 Task: Create an event for the team-building cooking competition on the 24th at 12:00 PM.
Action: Mouse moved to (135, 330)
Screenshot: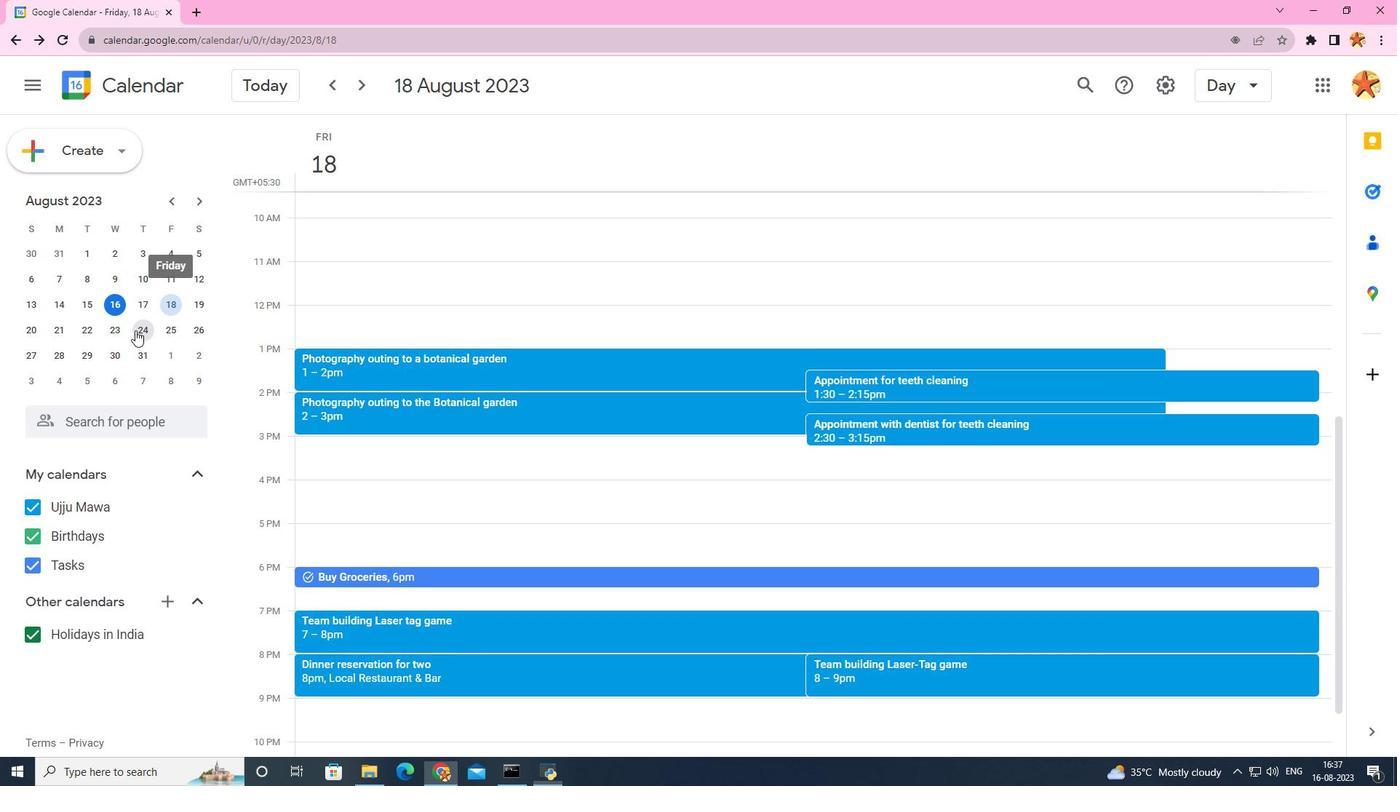 
Action: Mouse pressed left at (135, 330)
Screenshot: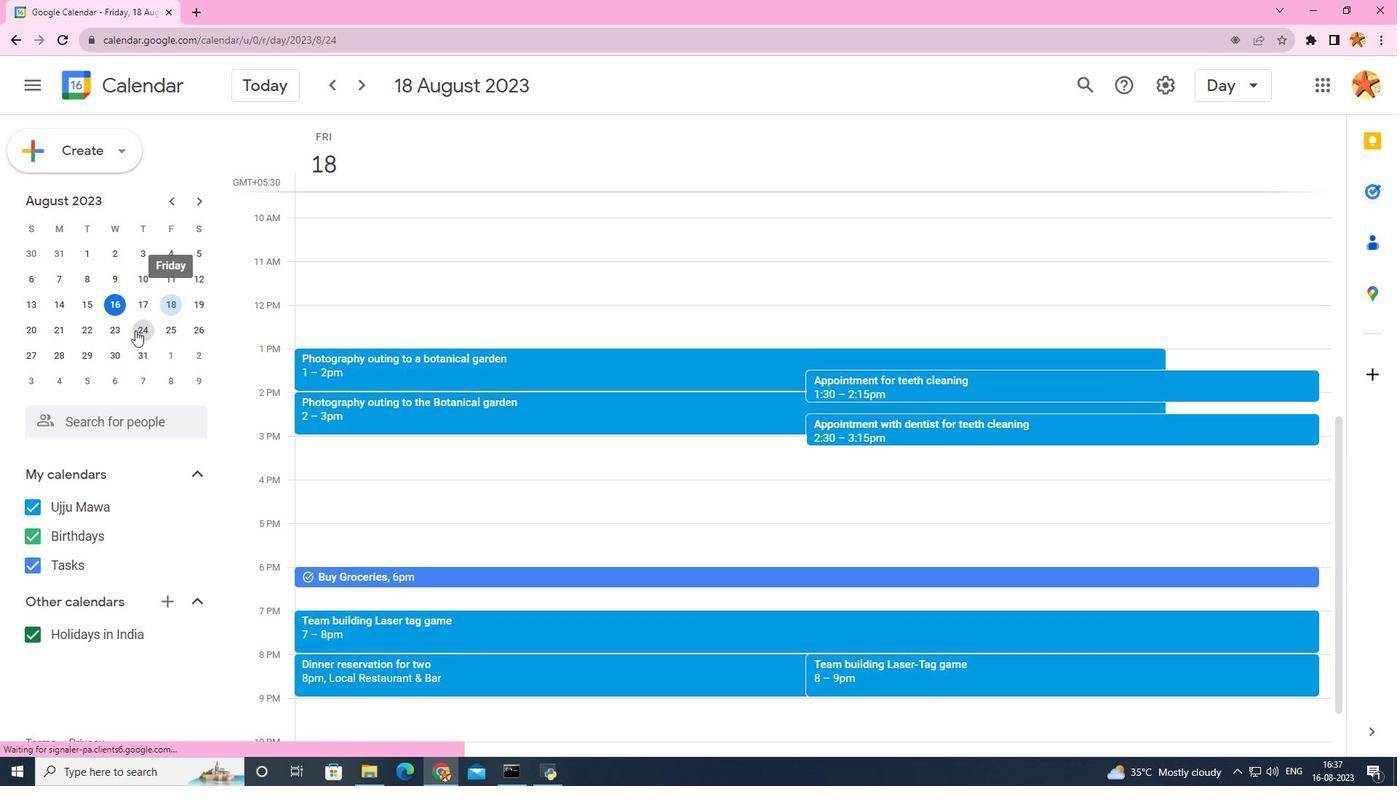 
Action: Mouse moved to (317, 310)
Screenshot: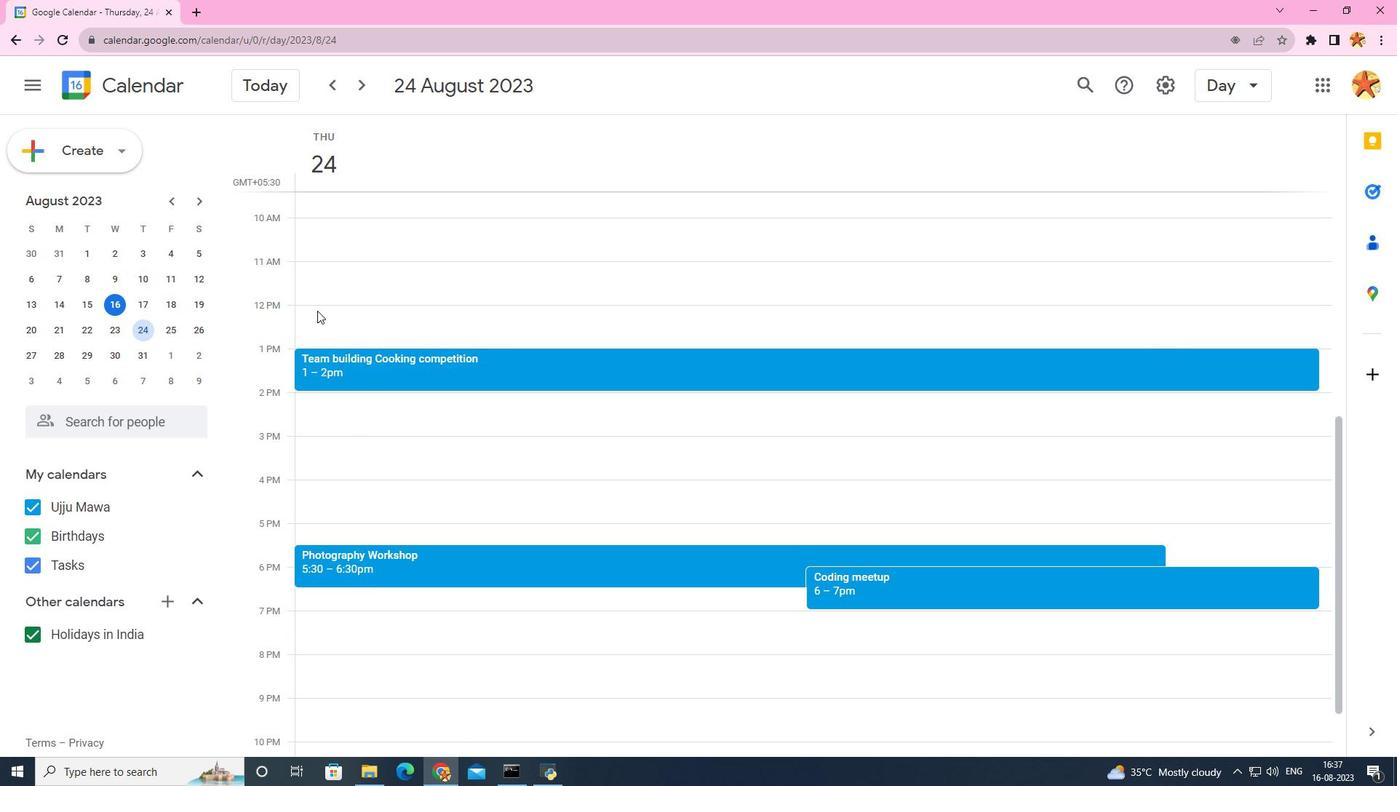 
Action: Mouse pressed left at (317, 310)
Screenshot: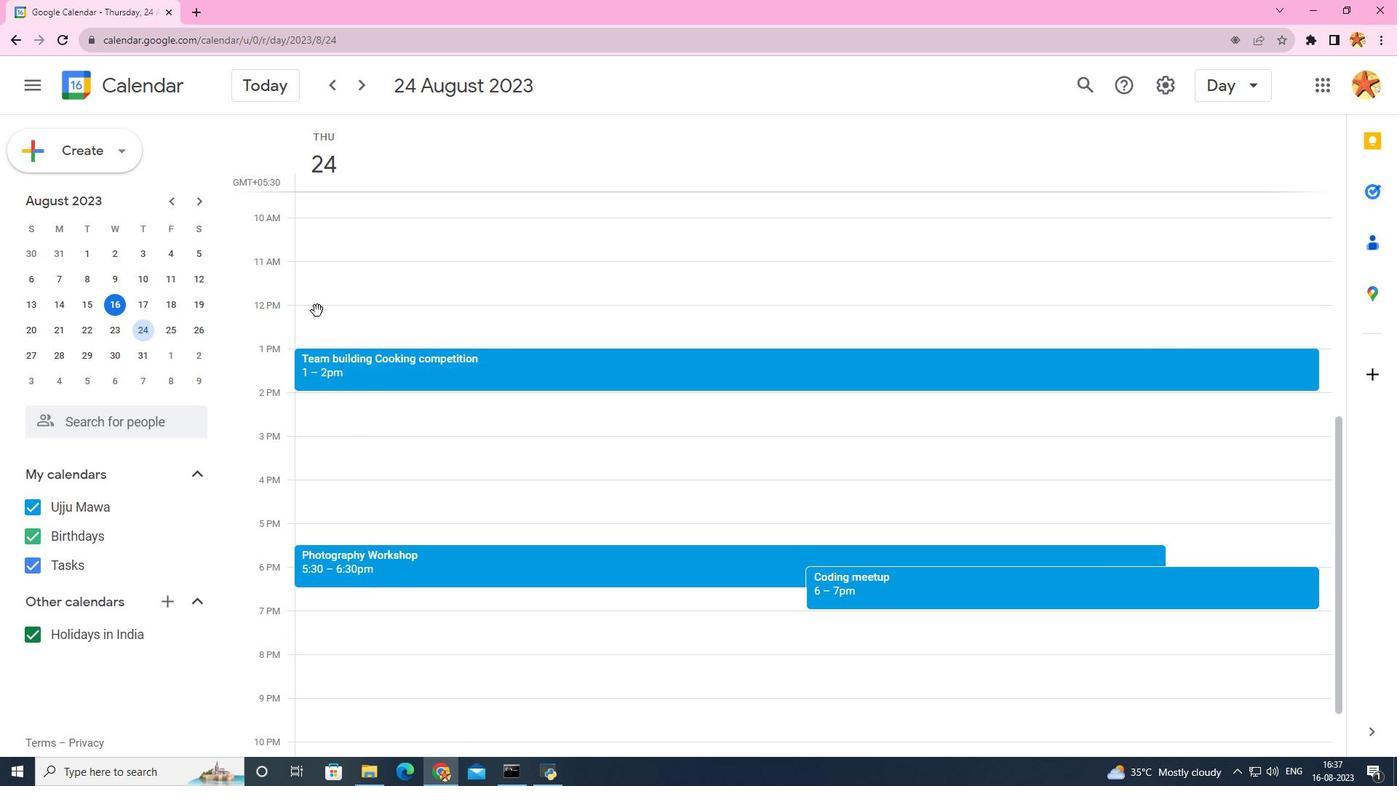 
Action: Mouse moved to (763, 239)
Screenshot: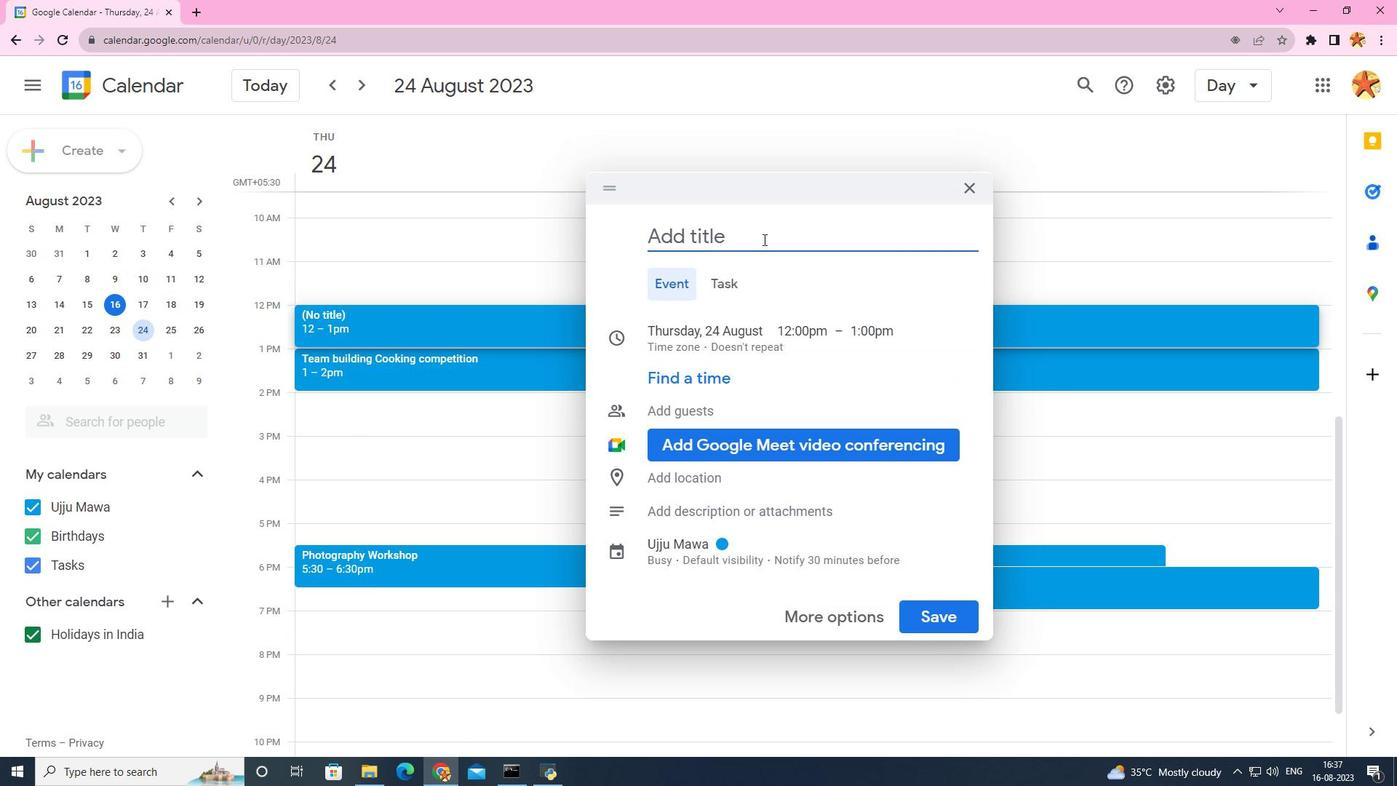 
Action: Key pressed <Key.caps_lock>T<Key.caps_lock>eam<Key.space>building<Key.space><Key.caps_lock>C<Key.caps_lock>ooking<Key.space>competition
Screenshot: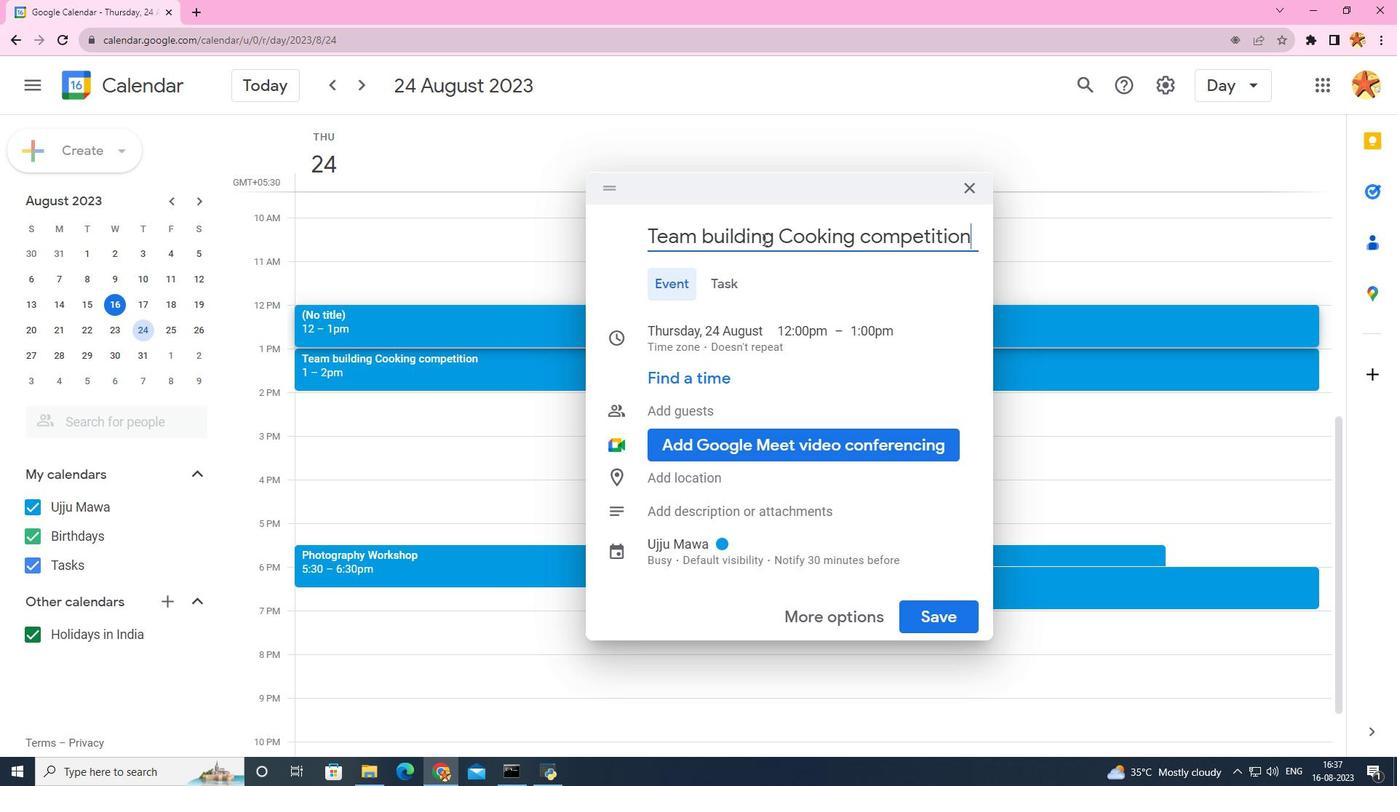 
Action: Mouse moved to (775, 237)
Screenshot: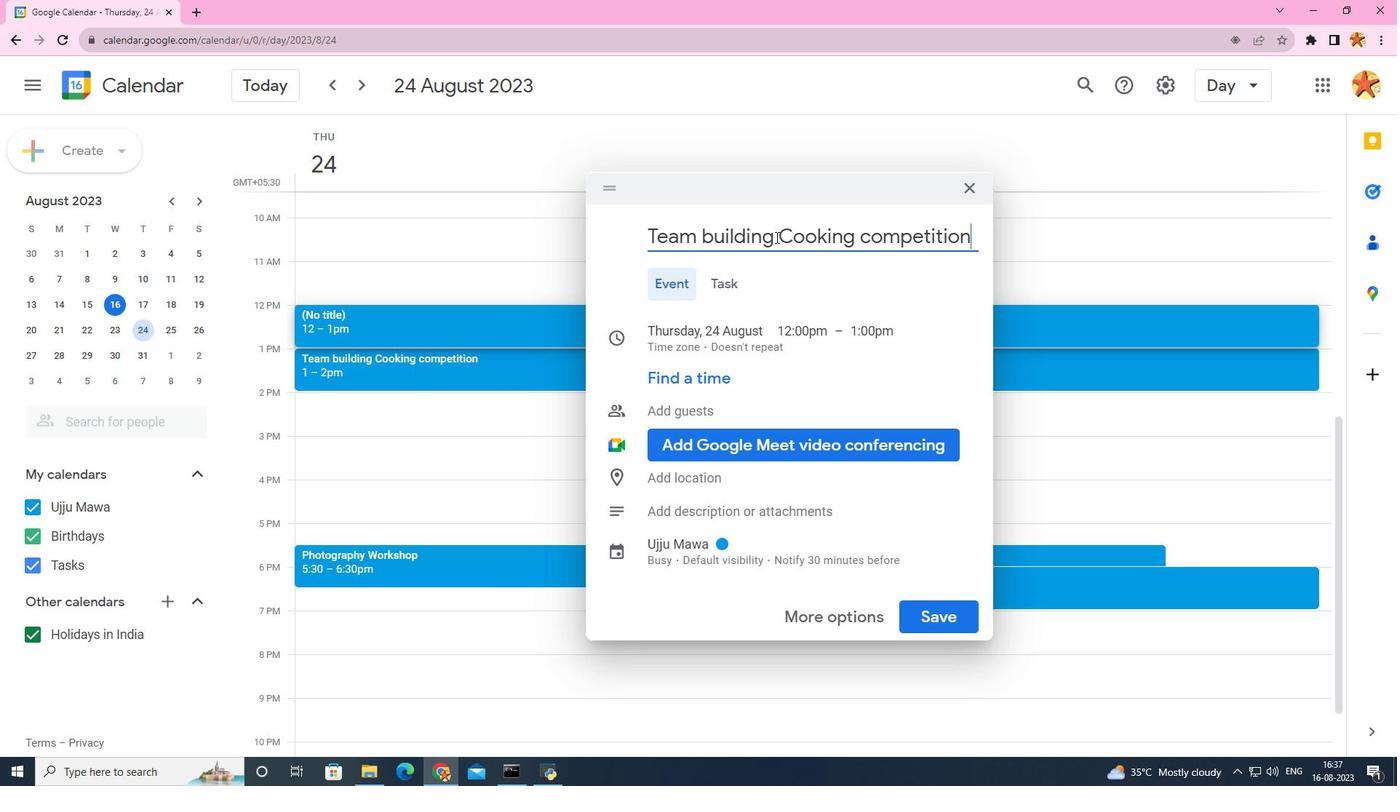 
Action: Mouse pressed left at (775, 237)
Screenshot: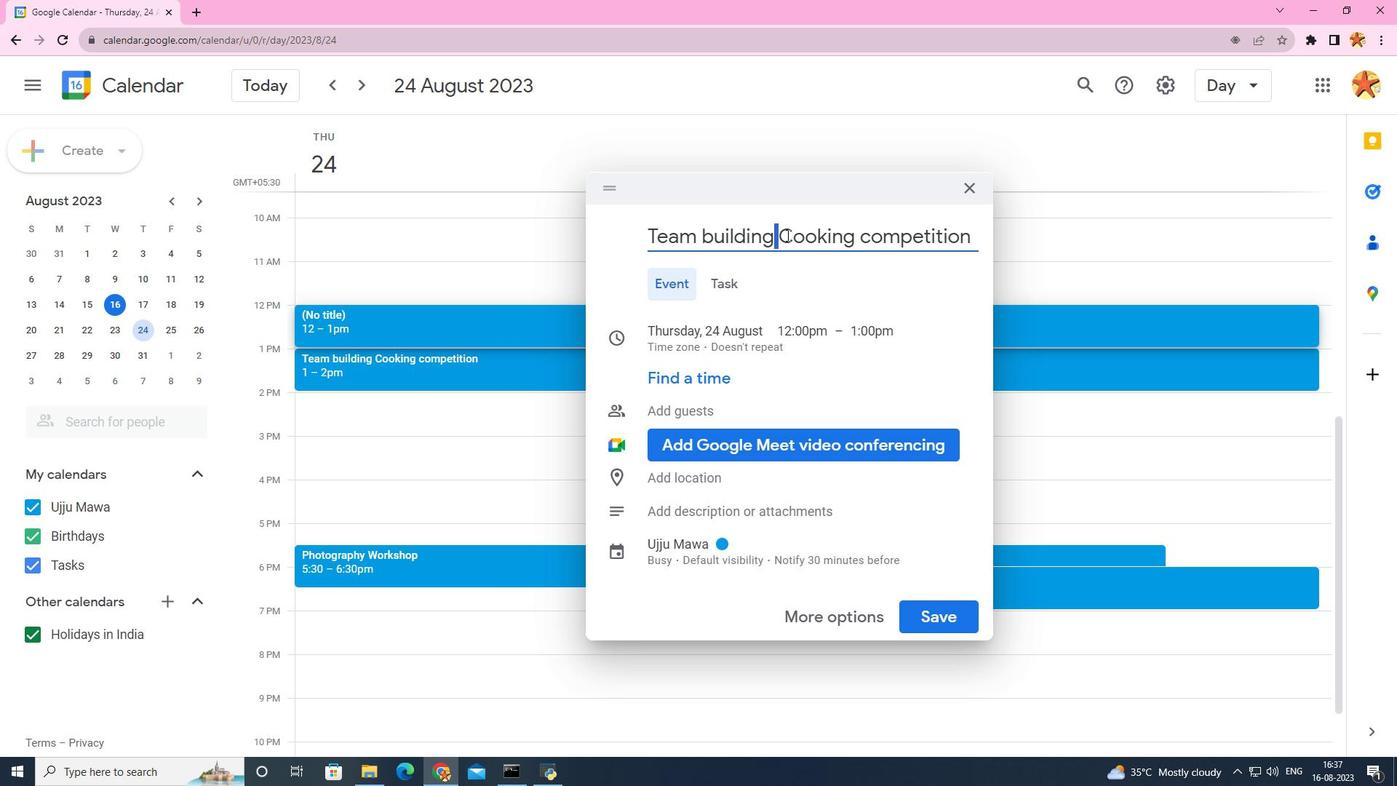 
Action: Mouse moved to (786, 235)
Screenshot: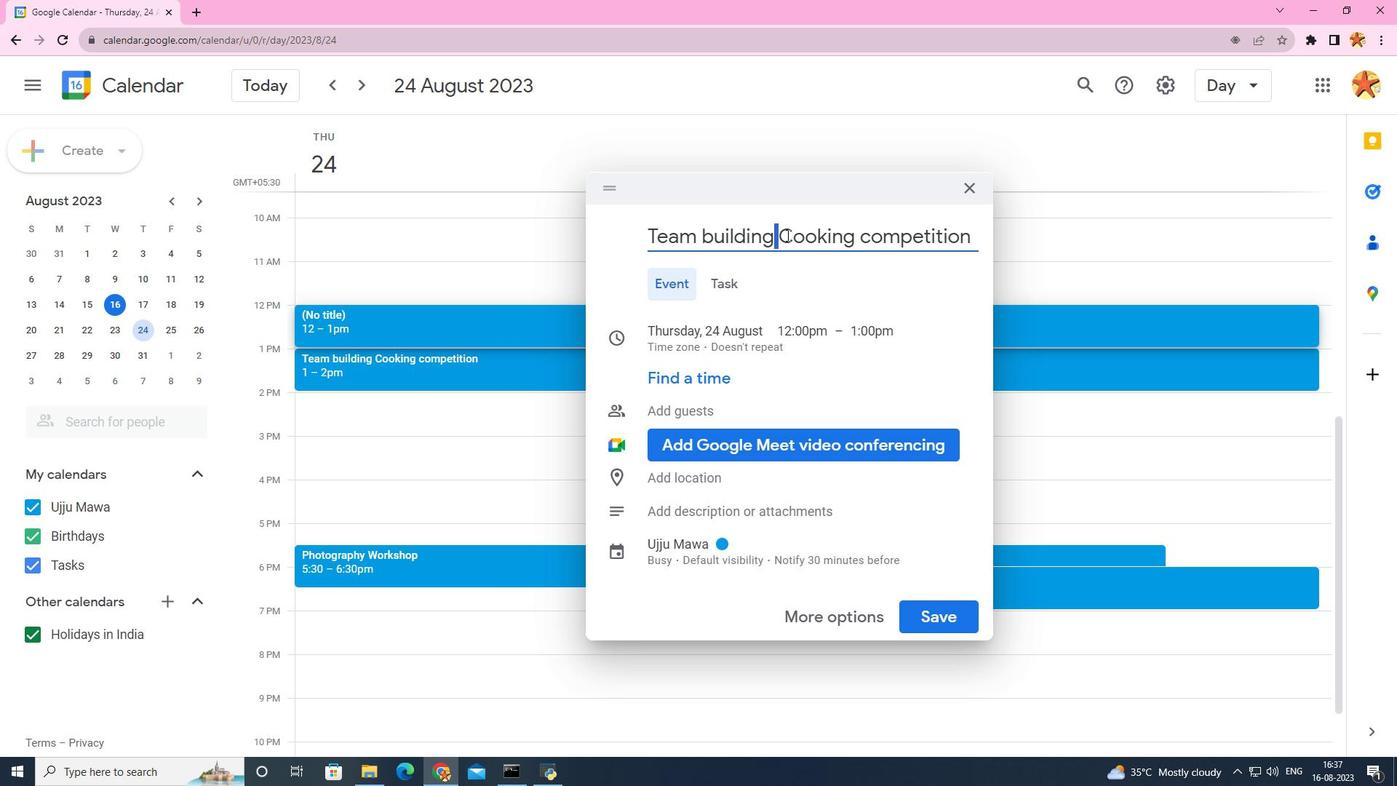 
Action: Key pressed -
Screenshot: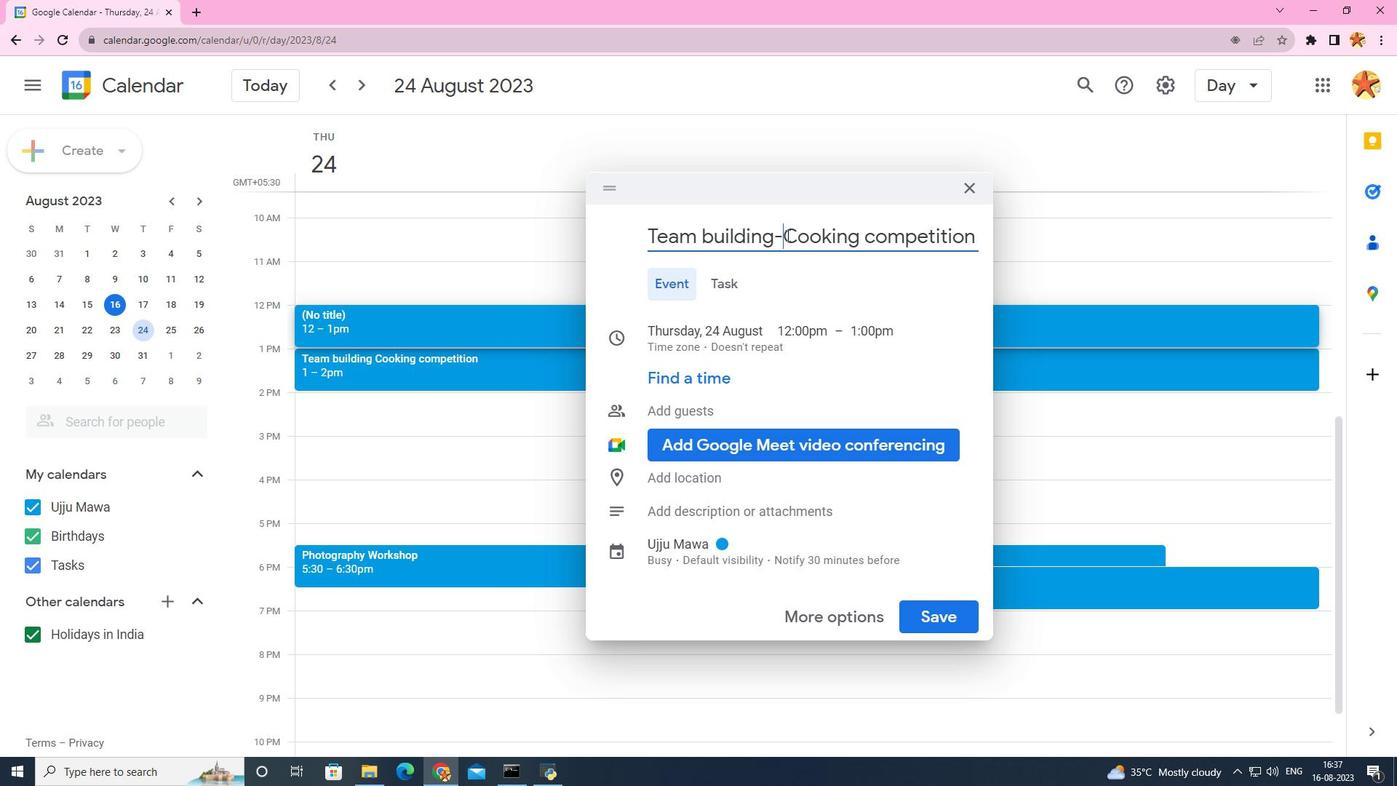 
Action: Mouse moved to (917, 606)
Screenshot: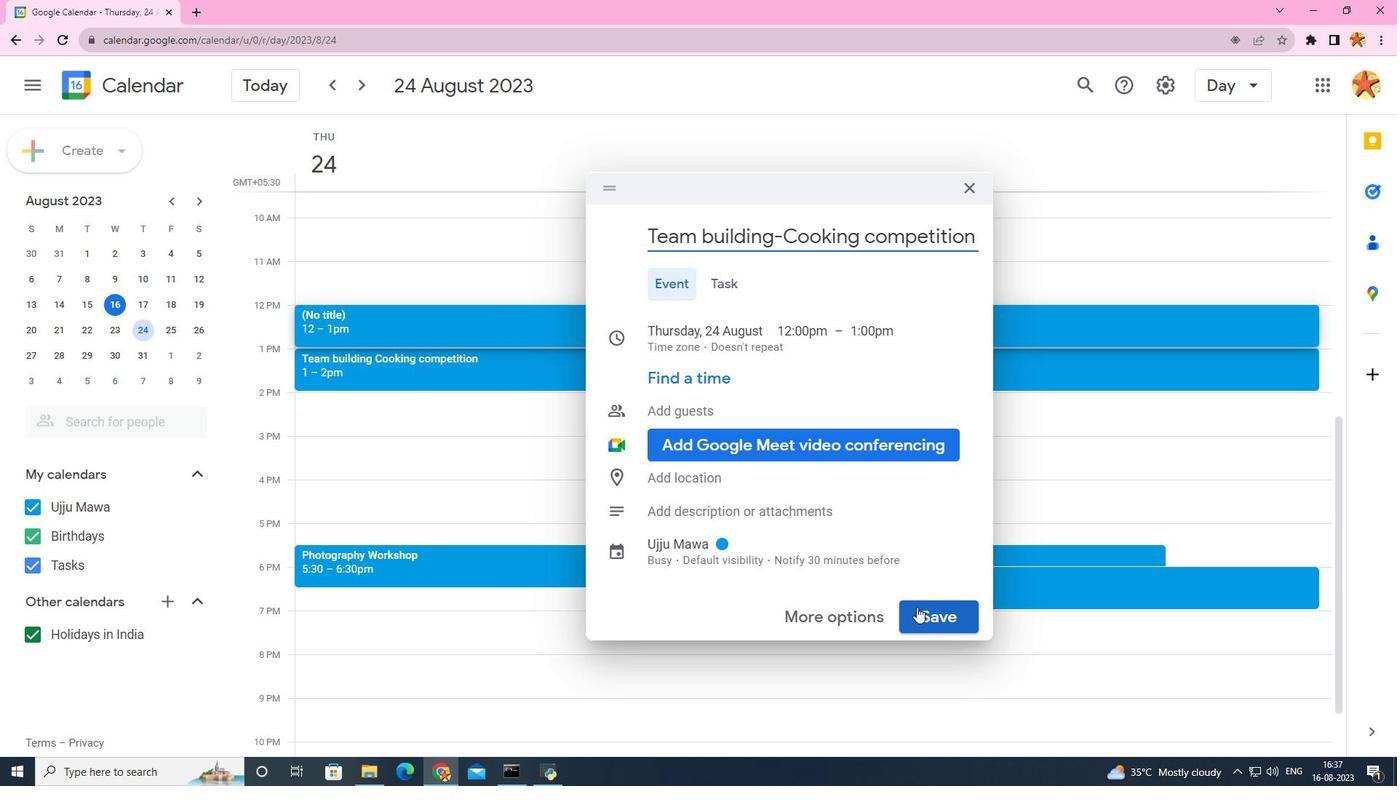 
Action: Mouse pressed left at (917, 606)
Screenshot: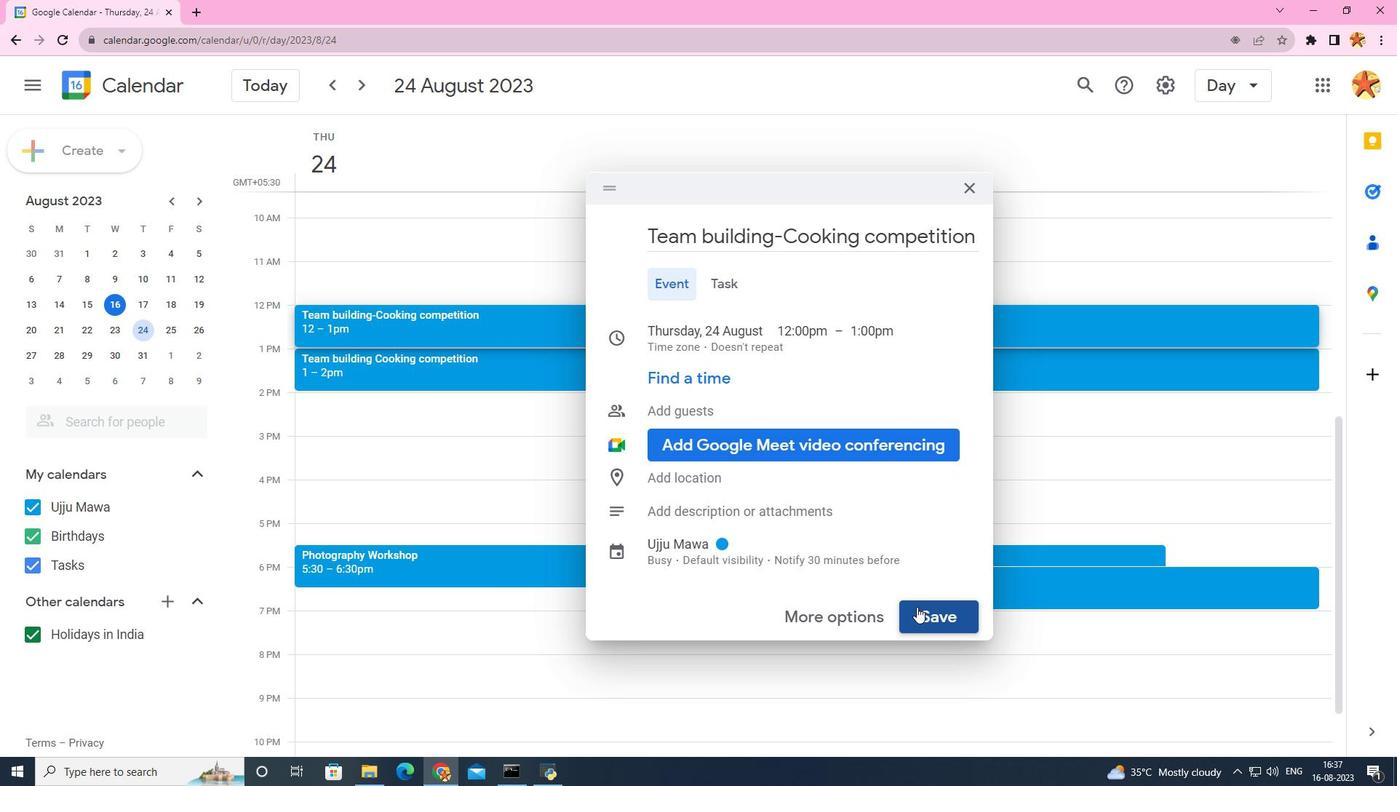 
Action: Mouse moved to (913, 596)
Screenshot: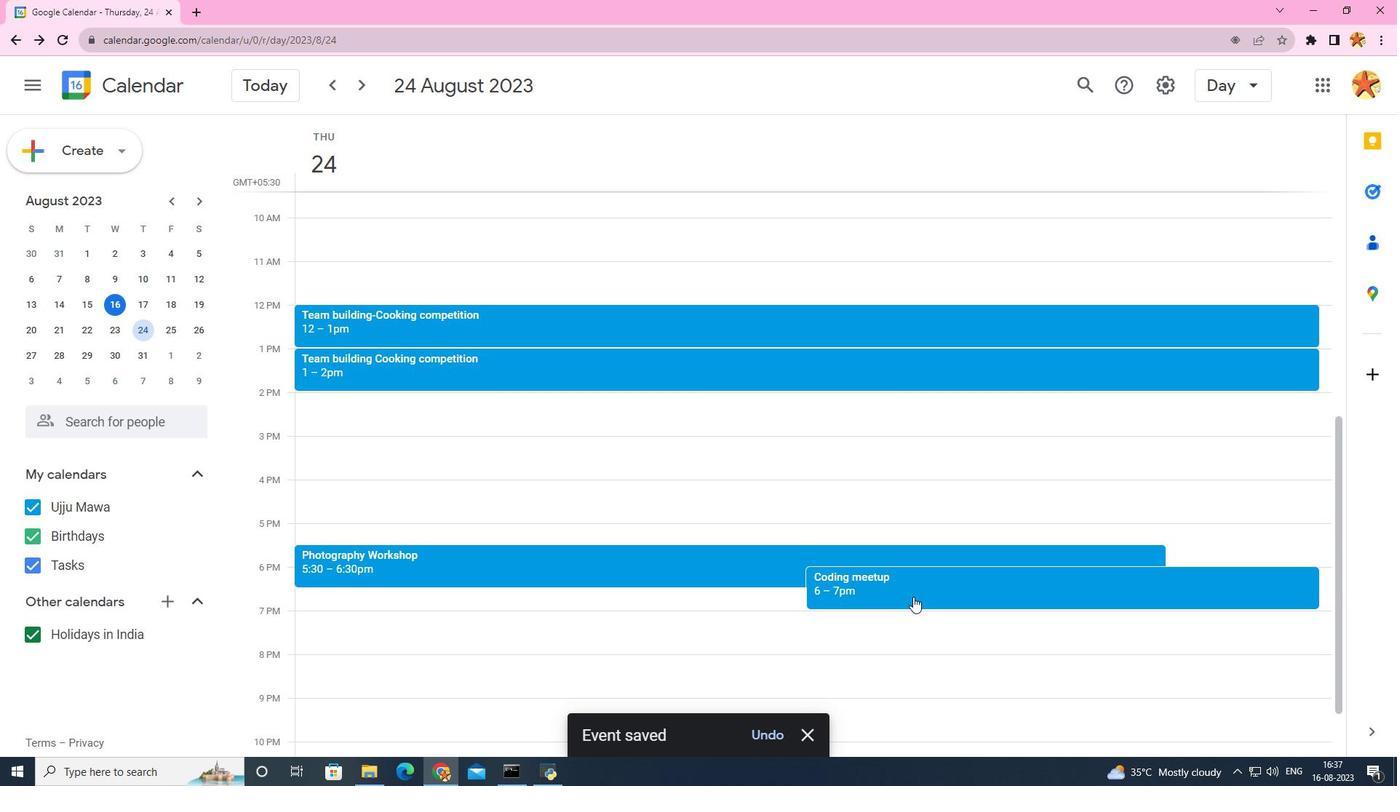 
